 Task: Open Outlook and update your calendar settings and user information.
Action: Mouse moved to (48, 26)
Screenshot: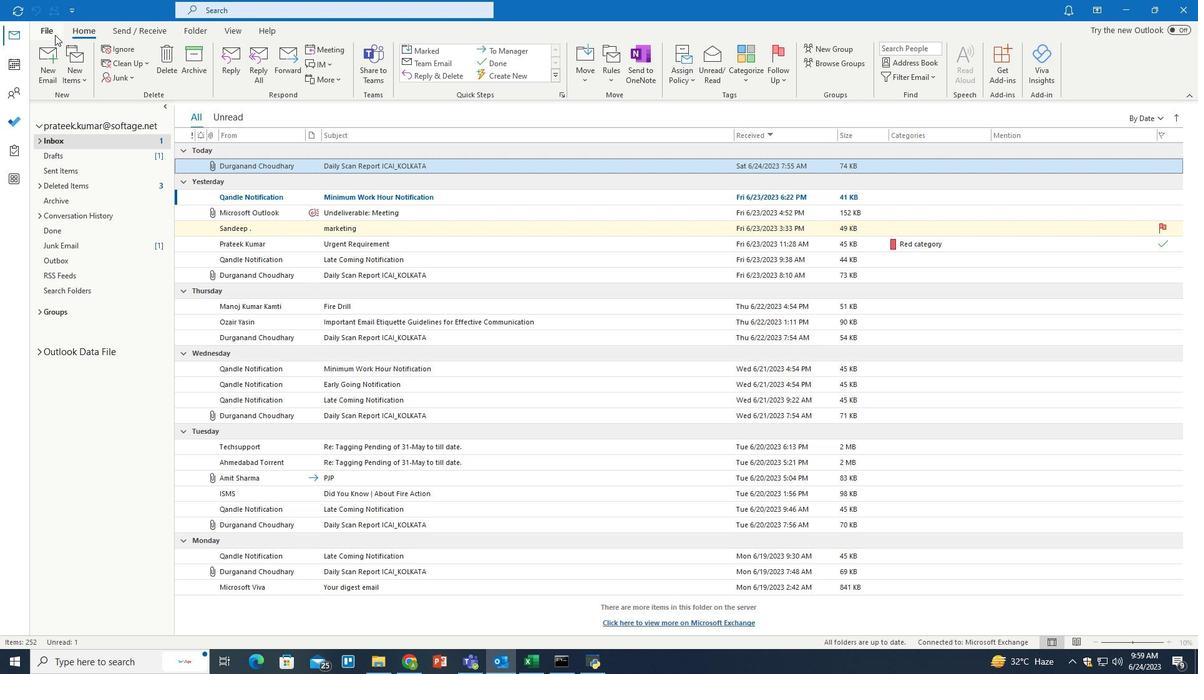 
Action: Mouse pressed left at (48, 26)
Screenshot: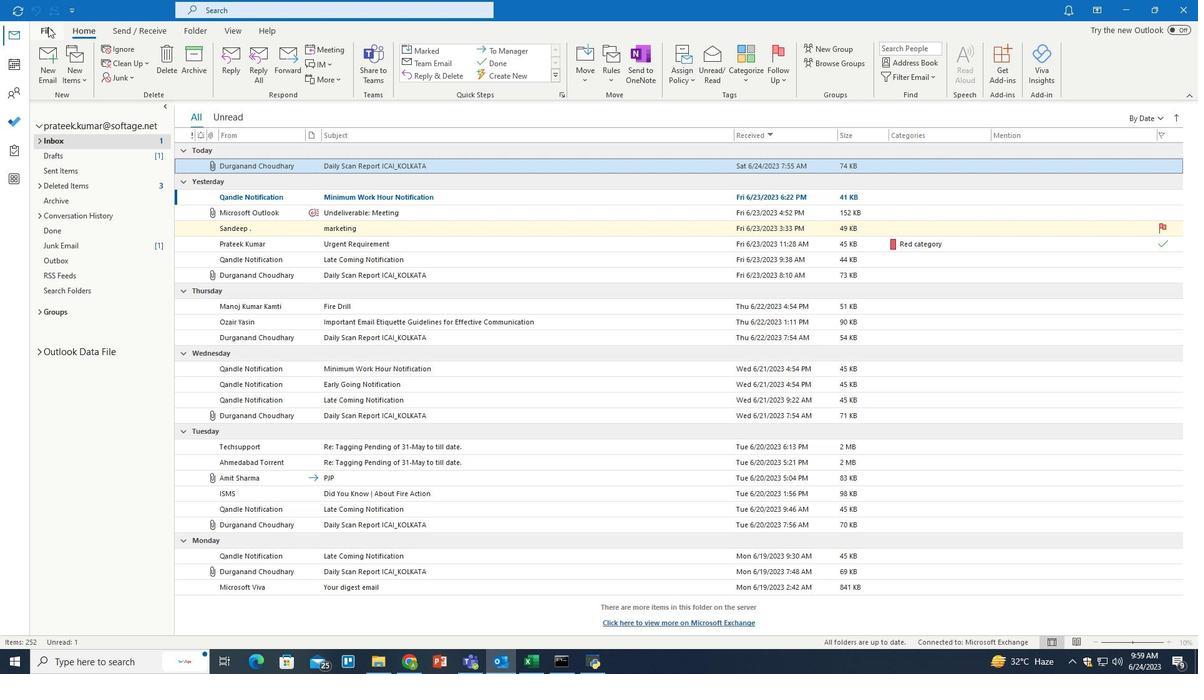 
Action: Mouse moved to (40, 604)
Screenshot: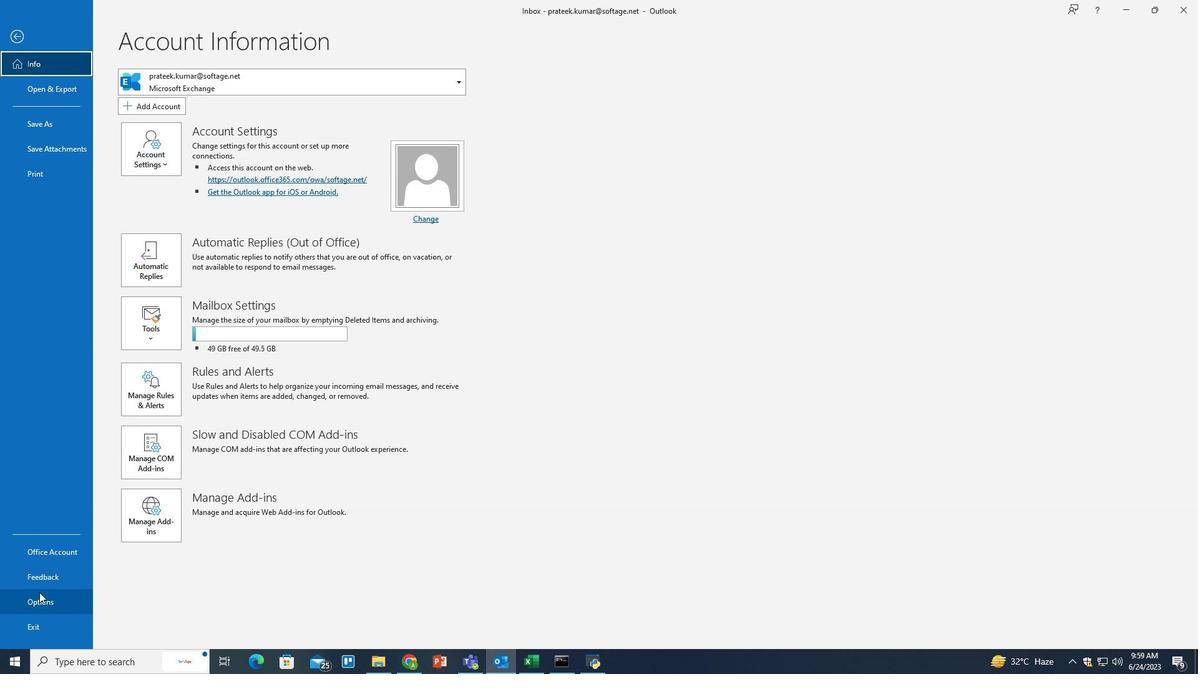 
Action: Mouse pressed left at (40, 604)
Screenshot: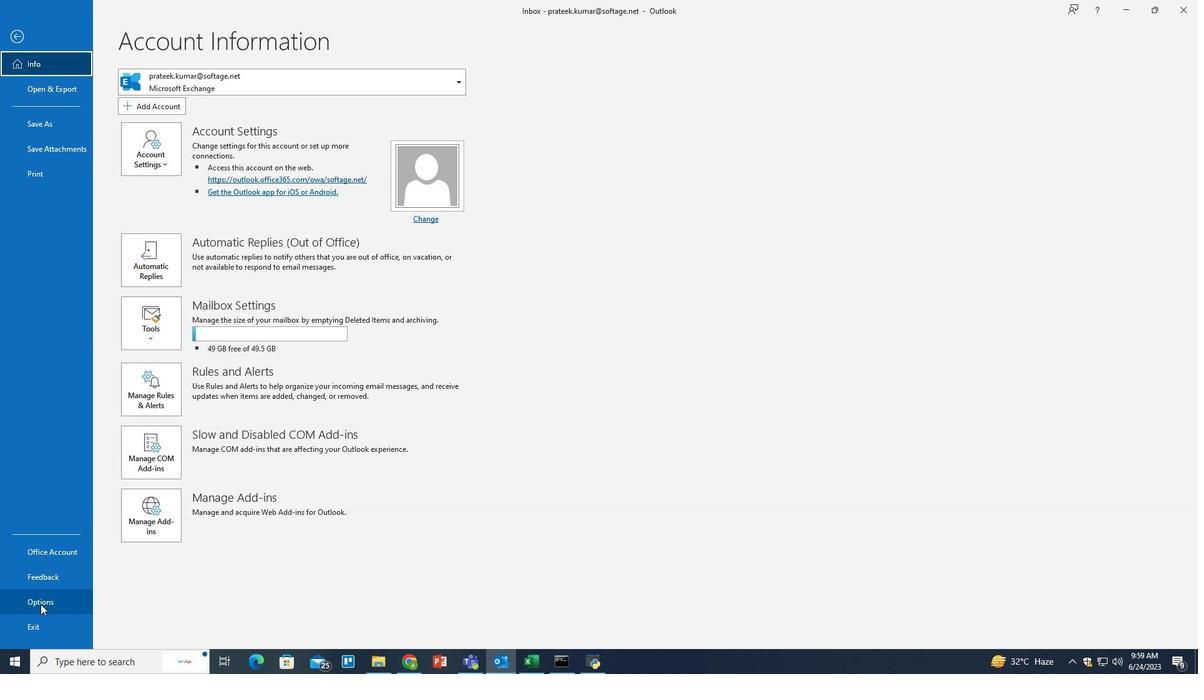
Action: Mouse moved to (382, 181)
Screenshot: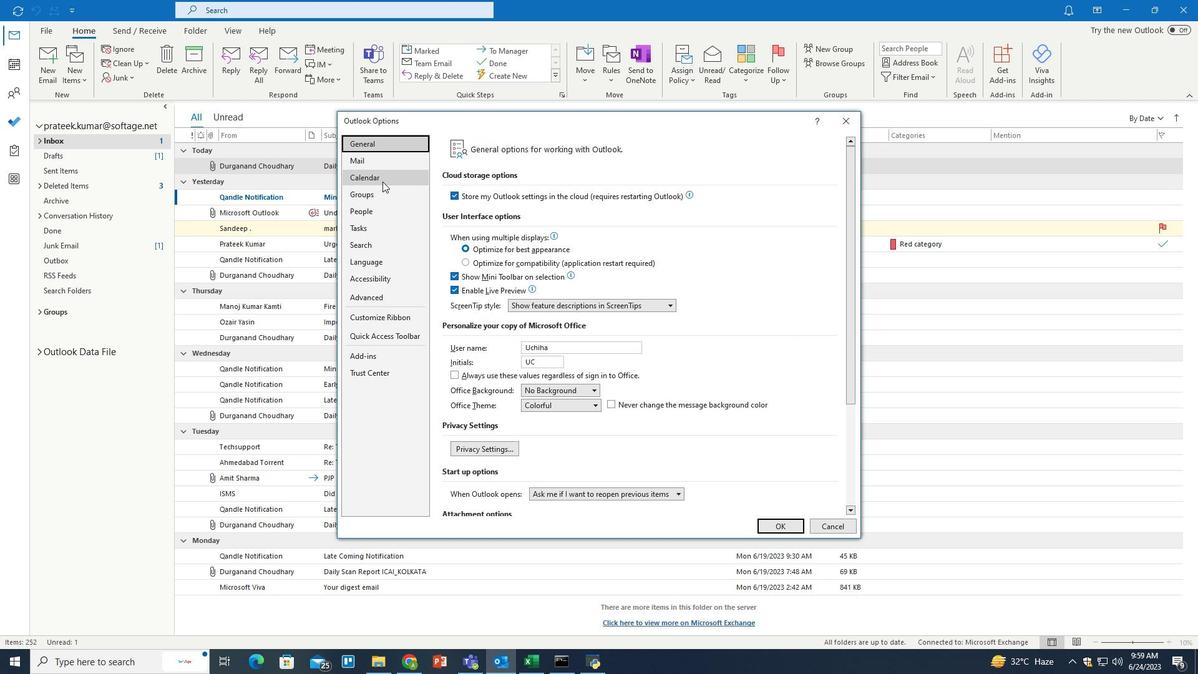 
Action: Mouse pressed left at (382, 181)
Screenshot: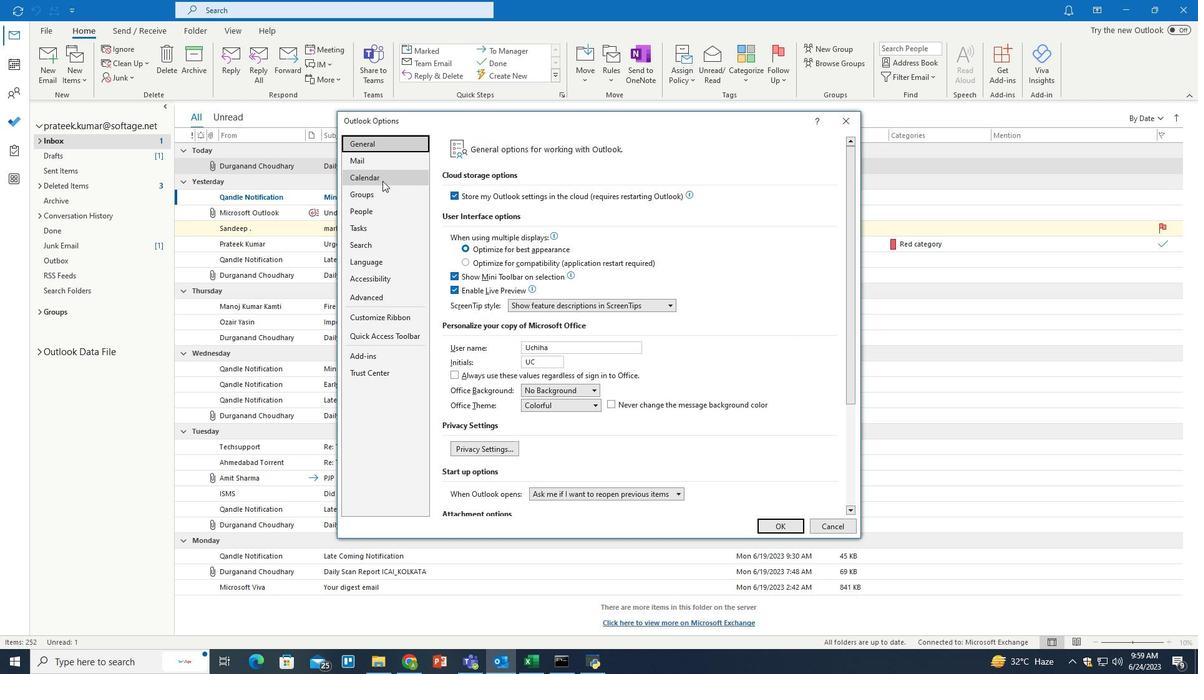 
Action: Mouse moved to (622, 330)
Screenshot: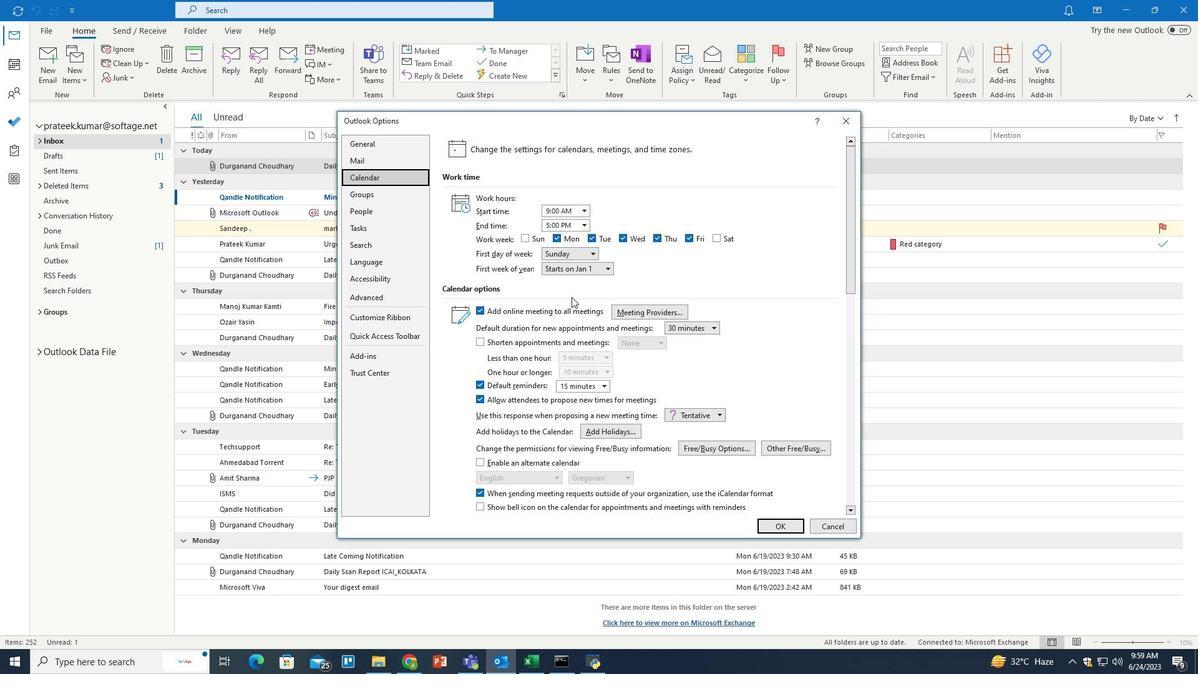 
Action: Mouse scrolled (622, 330) with delta (0, 0)
Screenshot: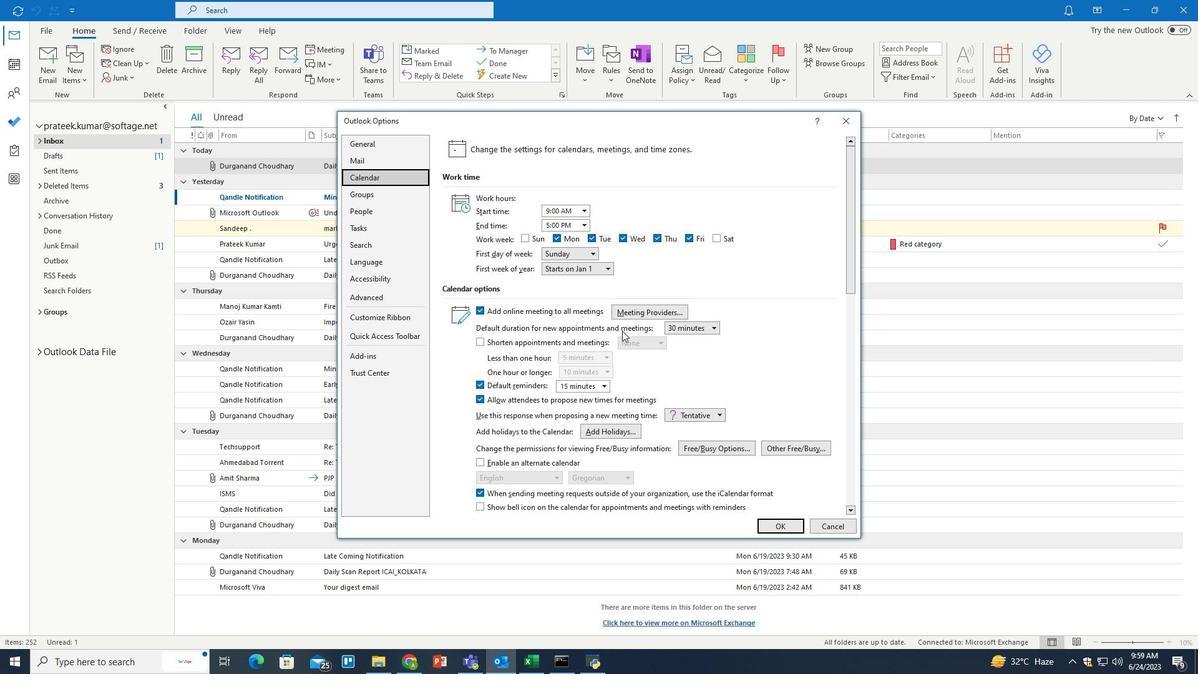 
Action: Mouse scrolled (622, 330) with delta (0, 0)
Screenshot: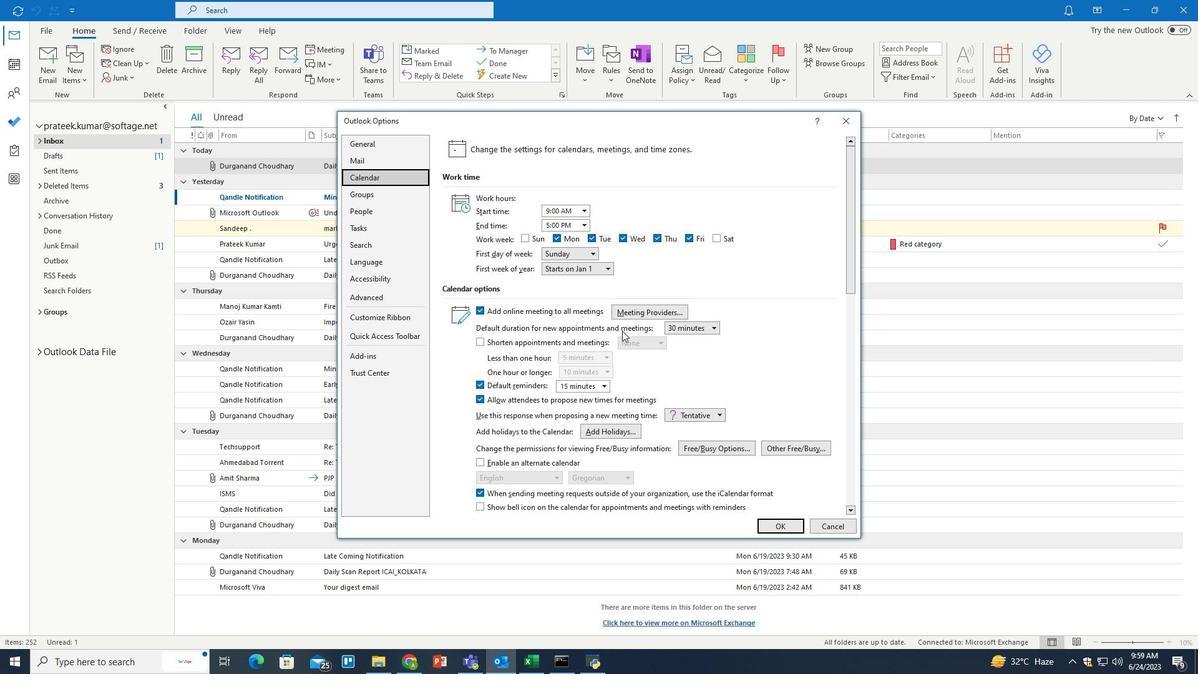 
Action: Mouse scrolled (622, 330) with delta (0, 0)
Screenshot: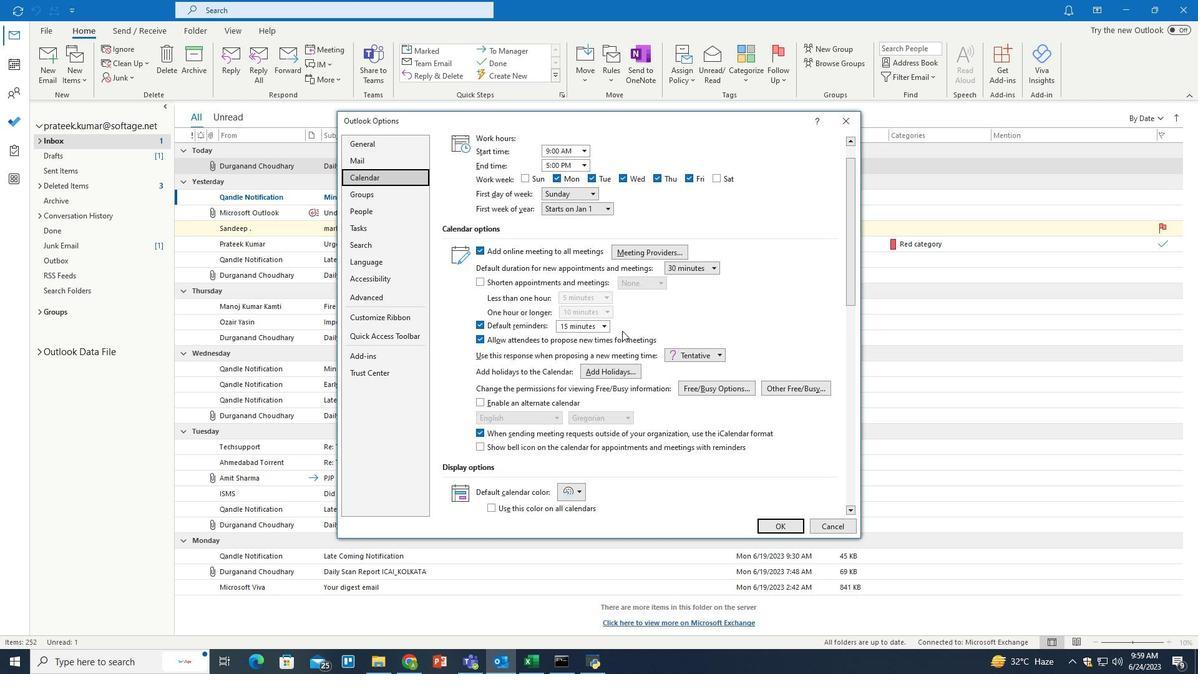 
Action: Mouse scrolled (622, 330) with delta (0, 0)
Screenshot: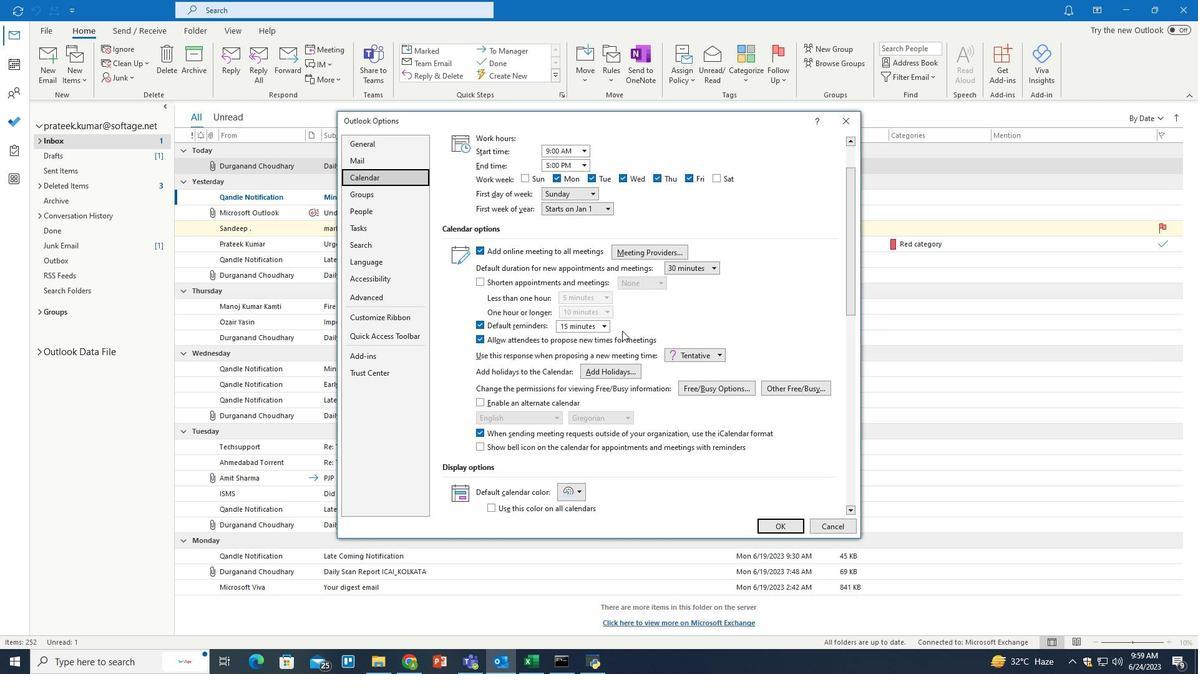 
Action: Mouse scrolled (622, 330) with delta (0, 0)
Screenshot: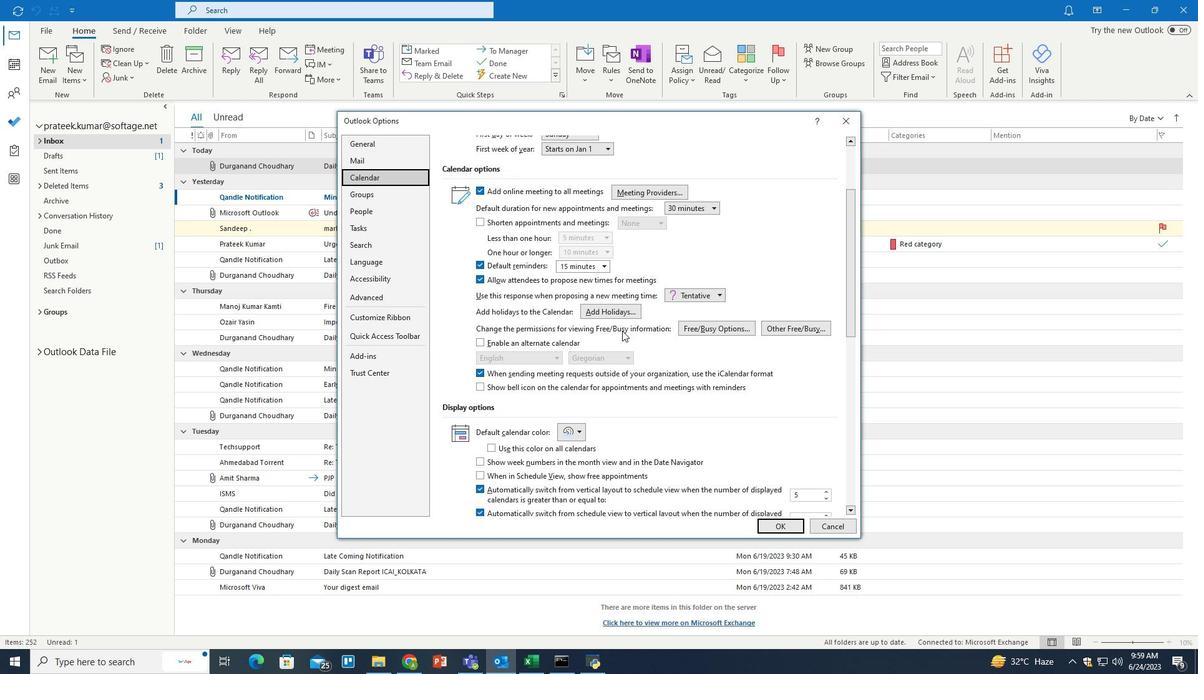 
Action: Mouse moved to (581, 401)
Screenshot: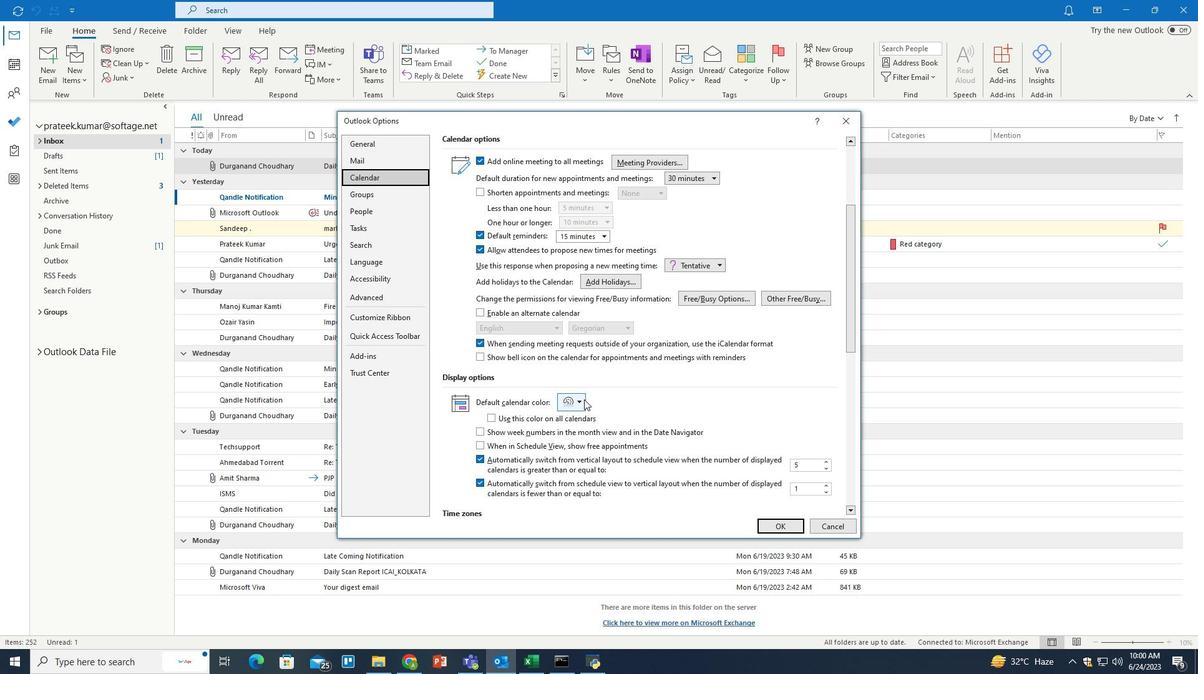 
Action: Mouse pressed left at (581, 401)
Screenshot: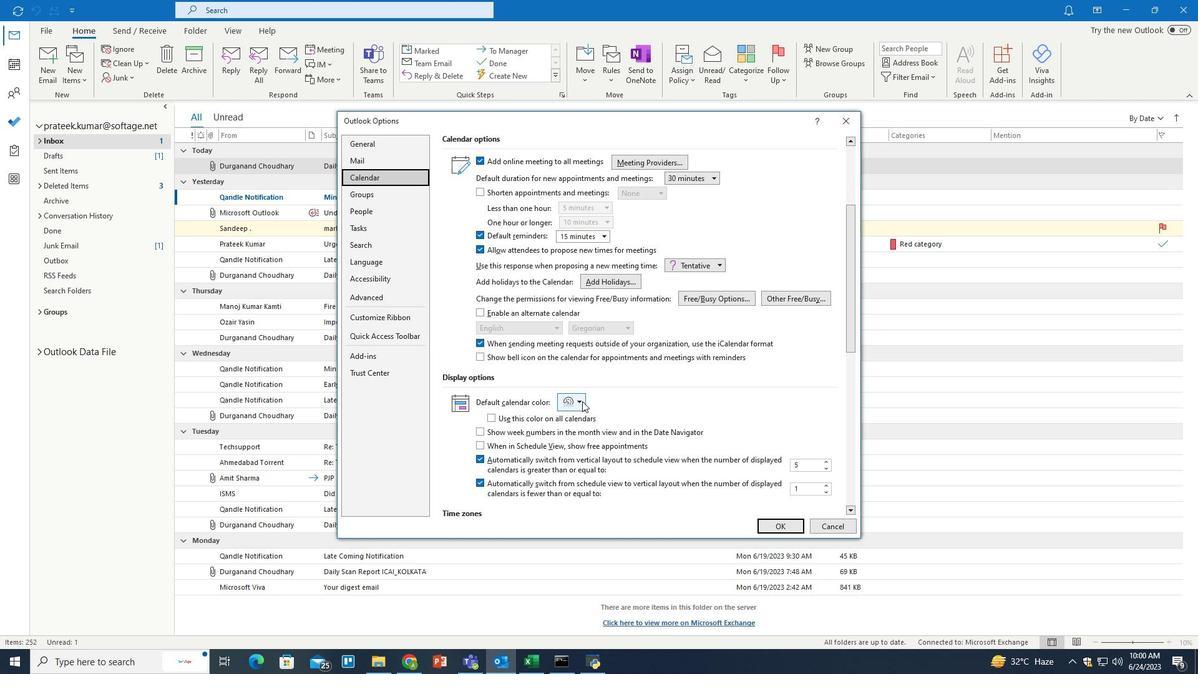 
Action: Mouse moved to (598, 435)
Screenshot: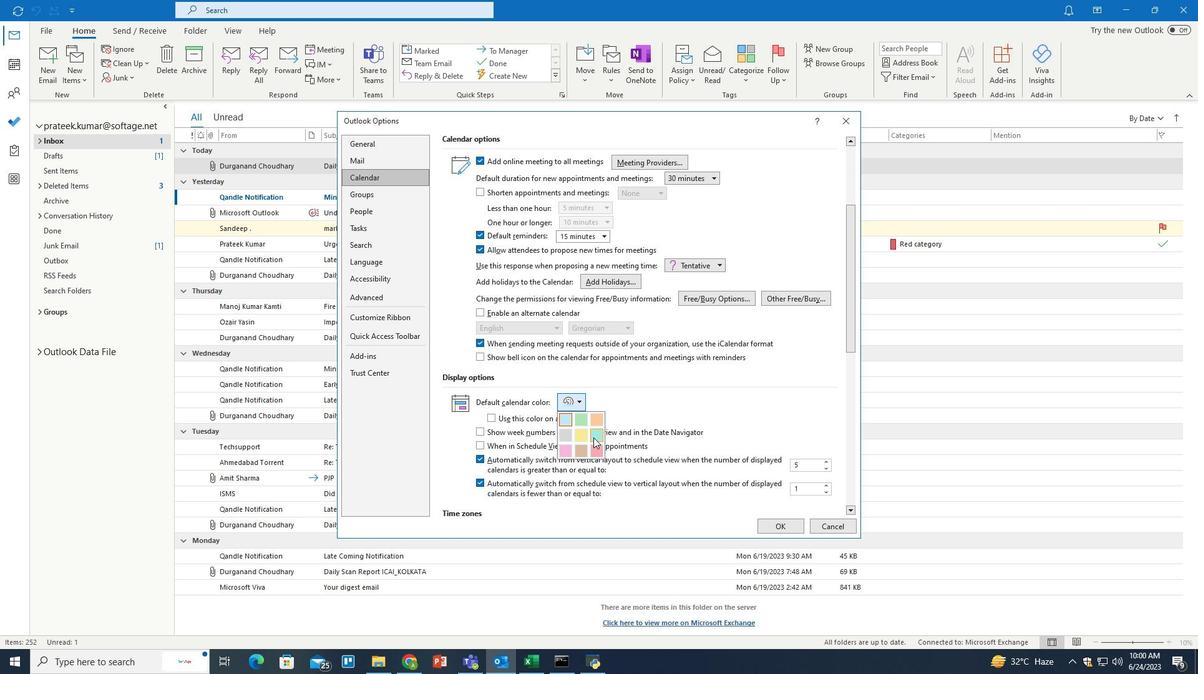 
Action: Mouse pressed left at (598, 435)
Screenshot: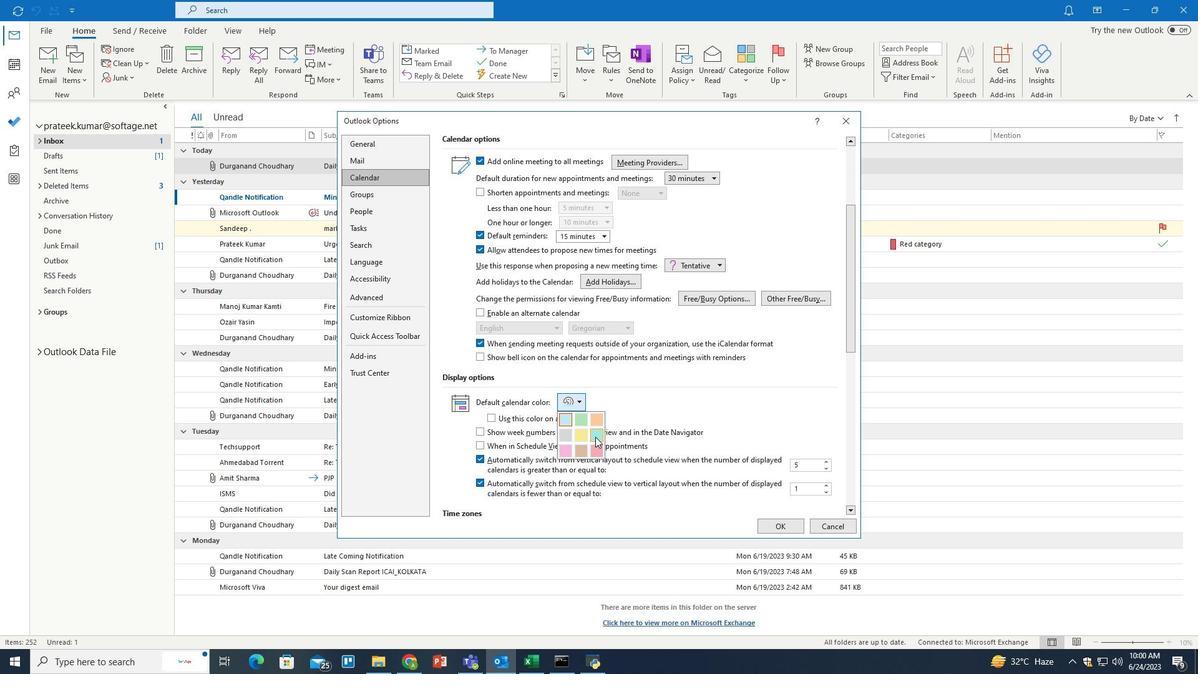 
Action: Mouse moved to (789, 529)
Screenshot: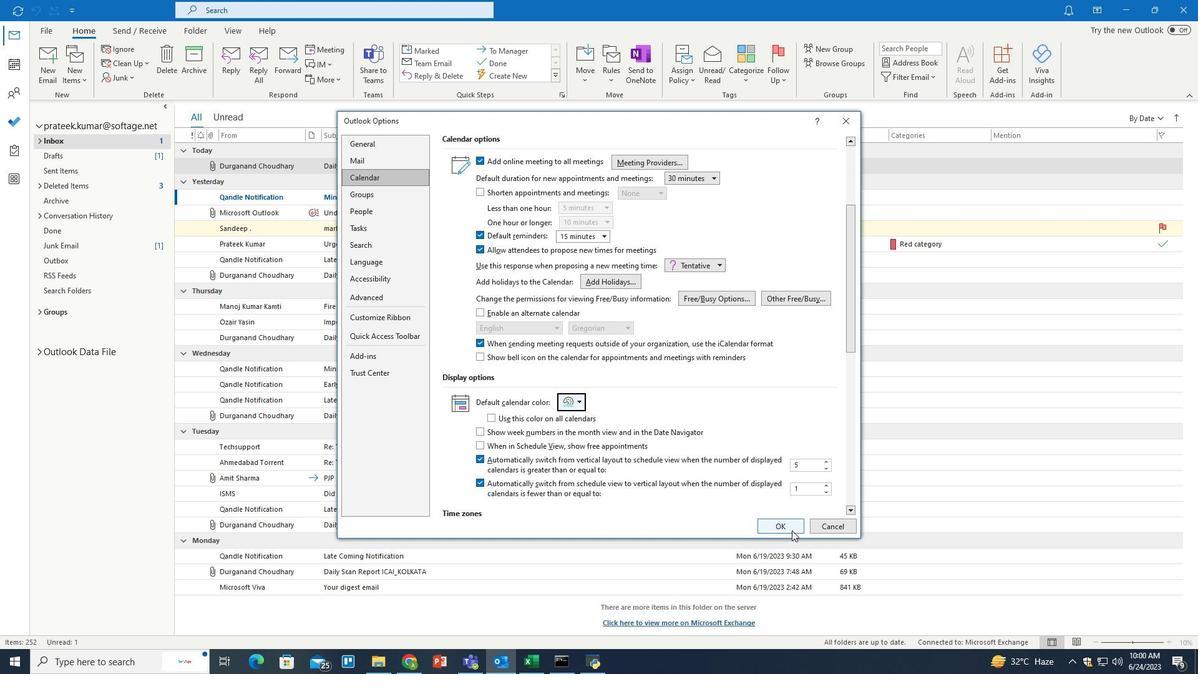 
Action: Mouse pressed left at (789, 529)
Screenshot: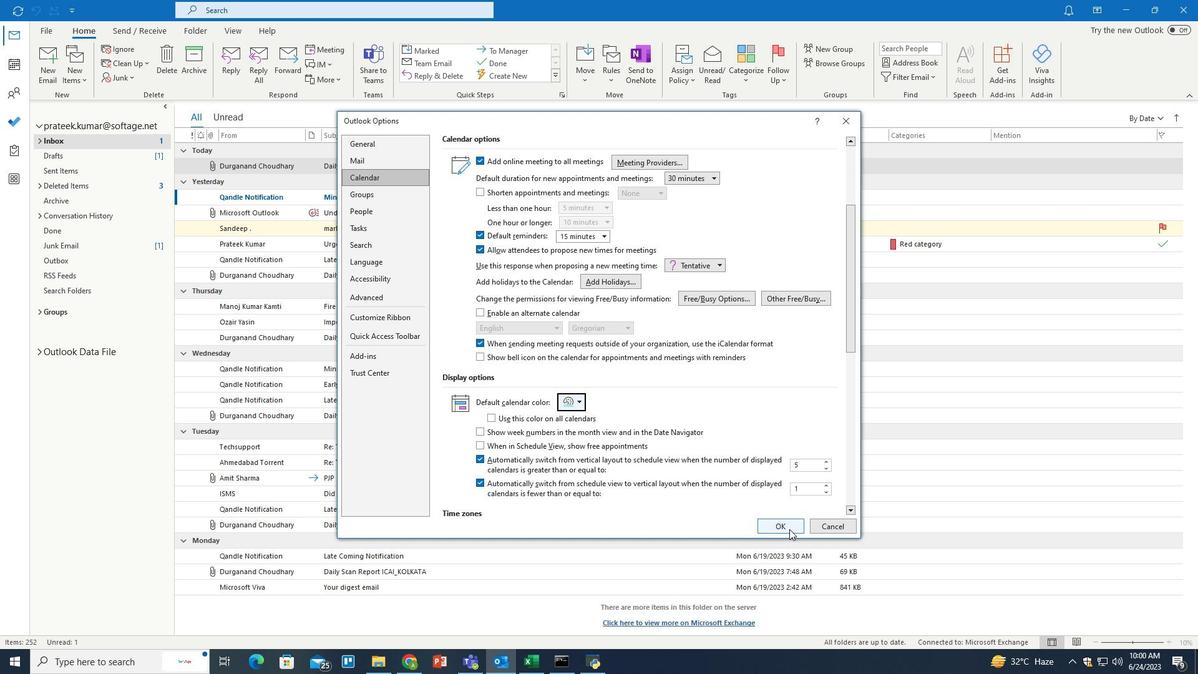
Action: Mouse moved to (749, 500)
Screenshot: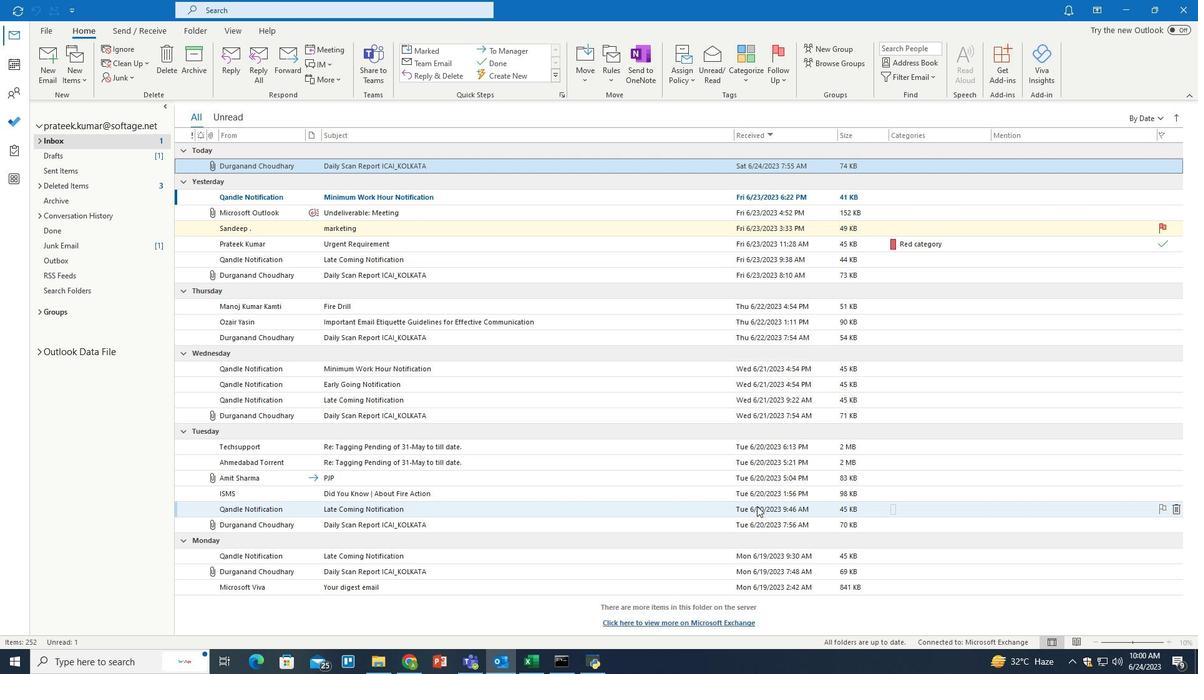 
